 Task: Add Flying Embers Pineapple Sunset to the cart.
Action: Mouse moved to (725, 238)
Screenshot: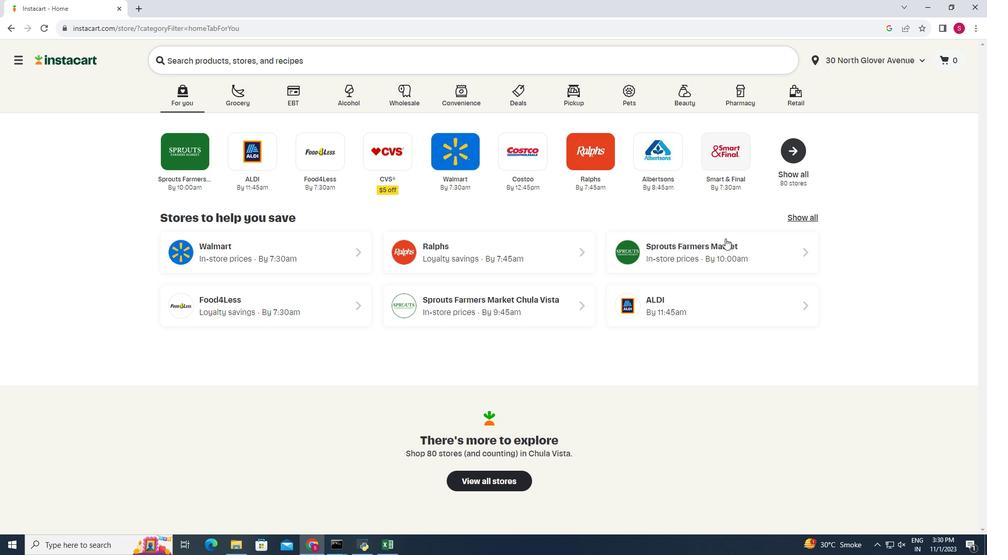 
Action: Mouse pressed left at (725, 238)
Screenshot: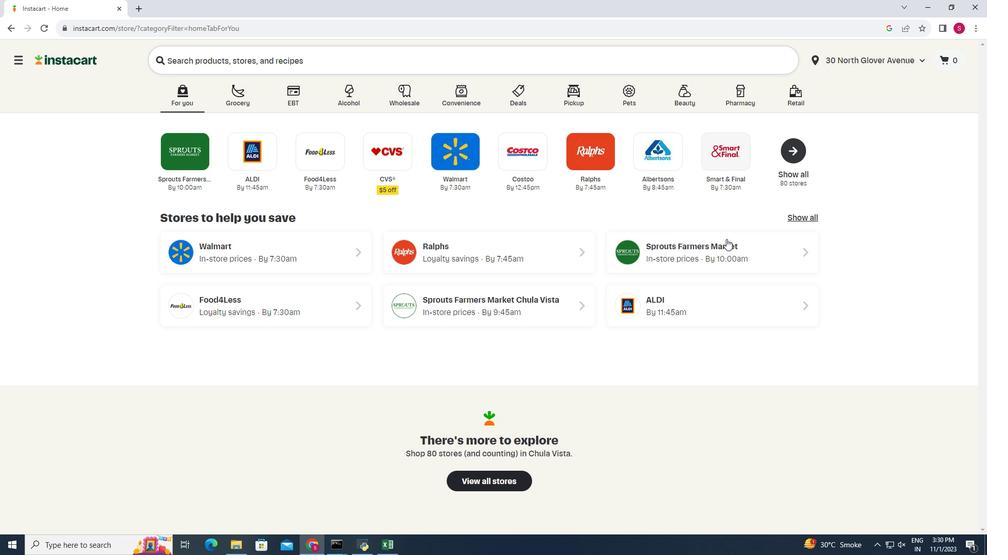 
Action: Mouse moved to (43, 510)
Screenshot: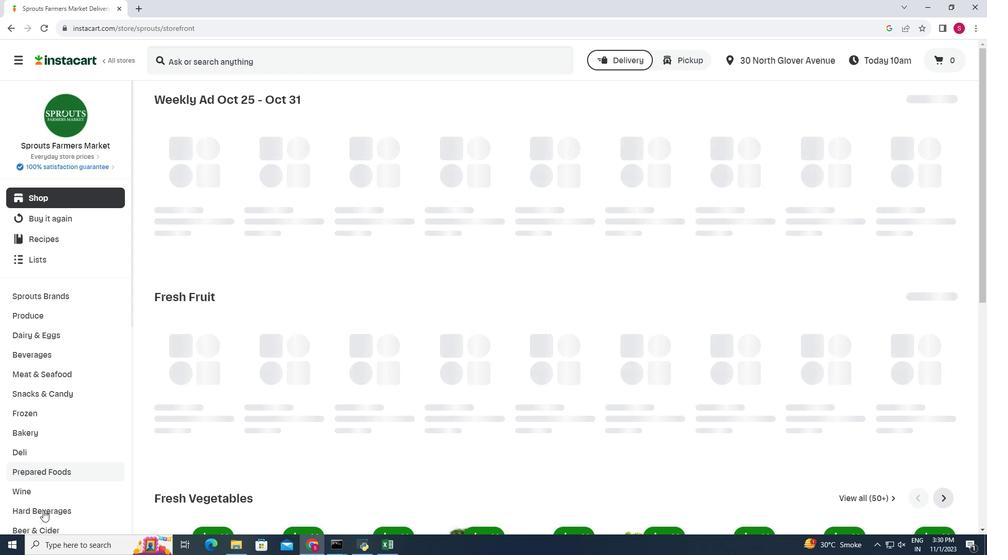 
Action: Mouse pressed left at (43, 510)
Screenshot: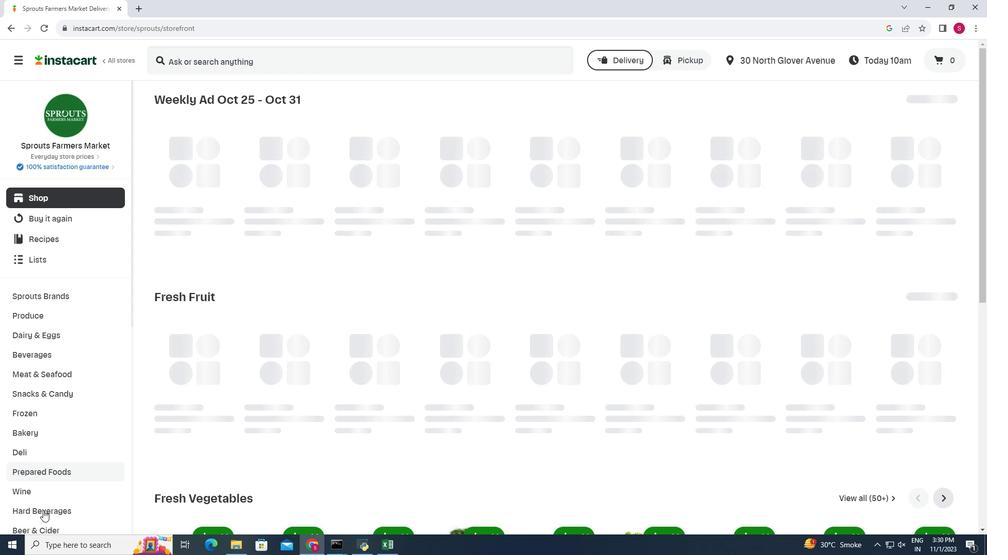 
Action: Mouse moved to (331, 129)
Screenshot: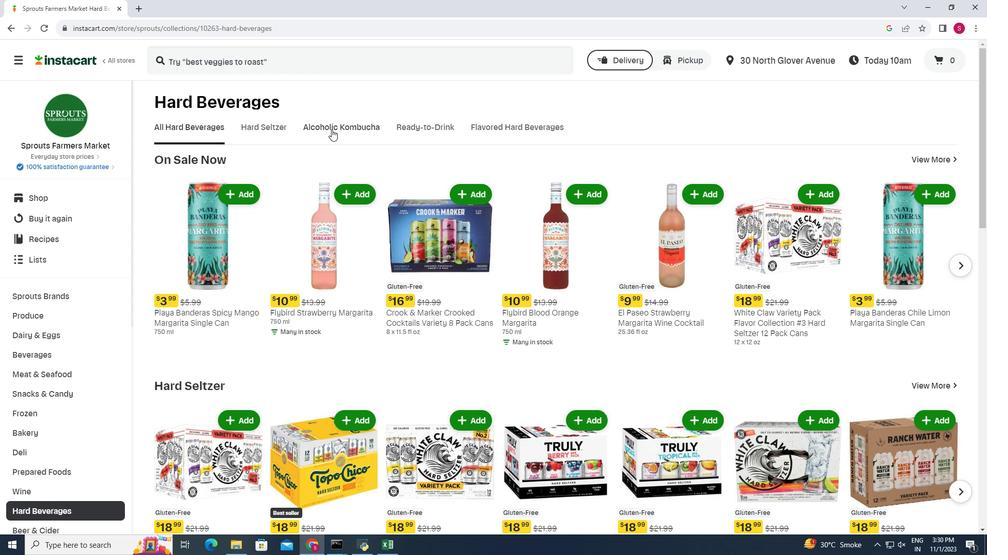 
Action: Mouse pressed left at (331, 129)
Screenshot: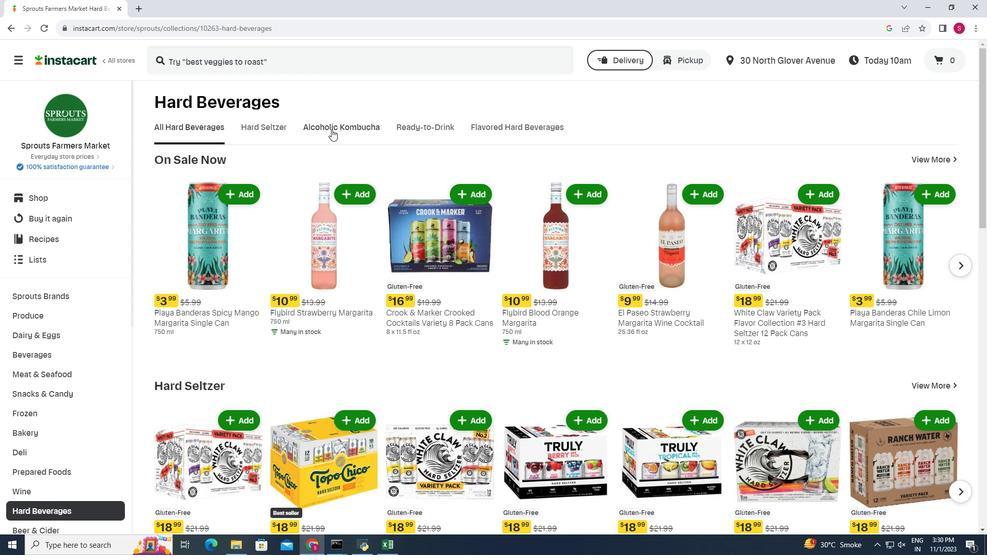 
Action: Mouse moved to (866, 402)
Screenshot: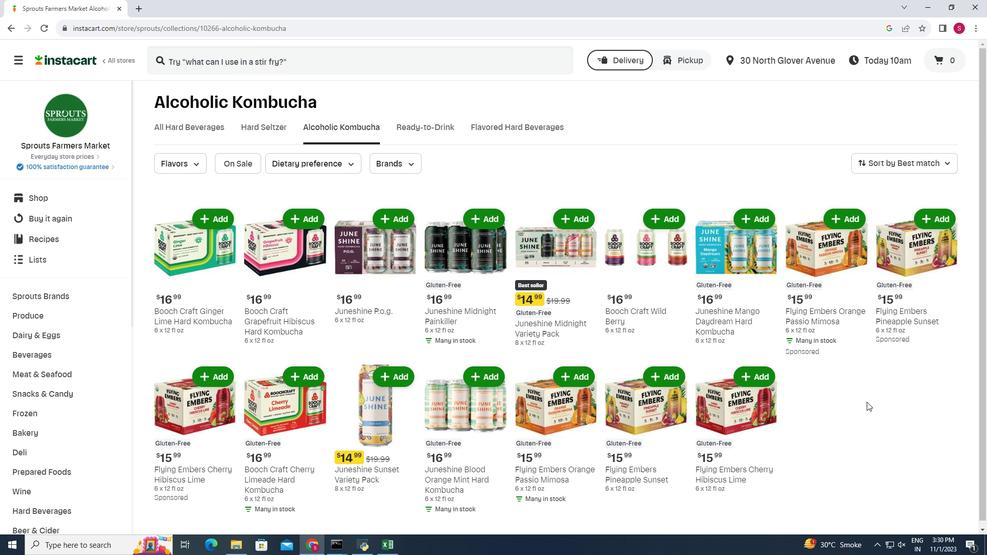 
Action: Mouse scrolled (866, 401) with delta (0, 0)
Screenshot: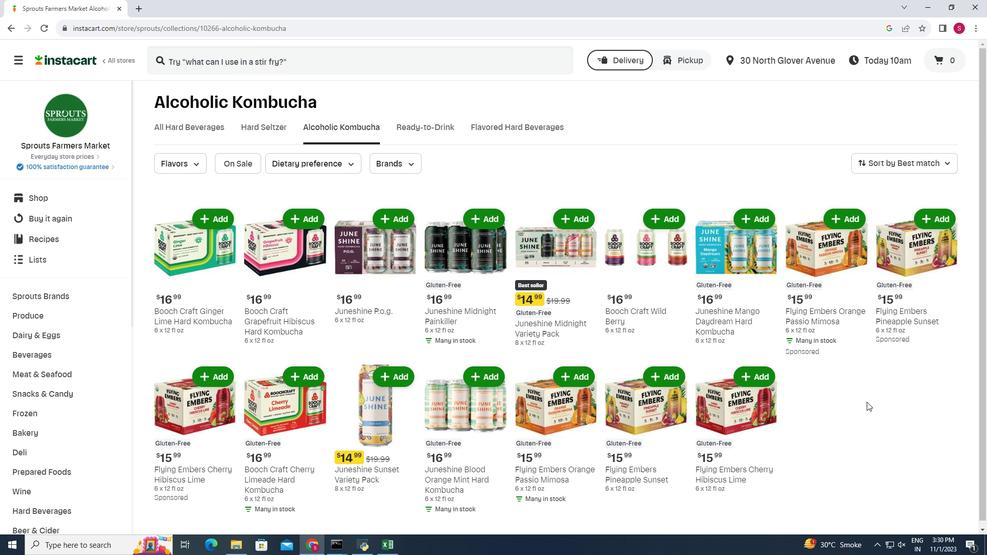 
Action: Mouse scrolled (866, 401) with delta (0, 0)
Screenshot: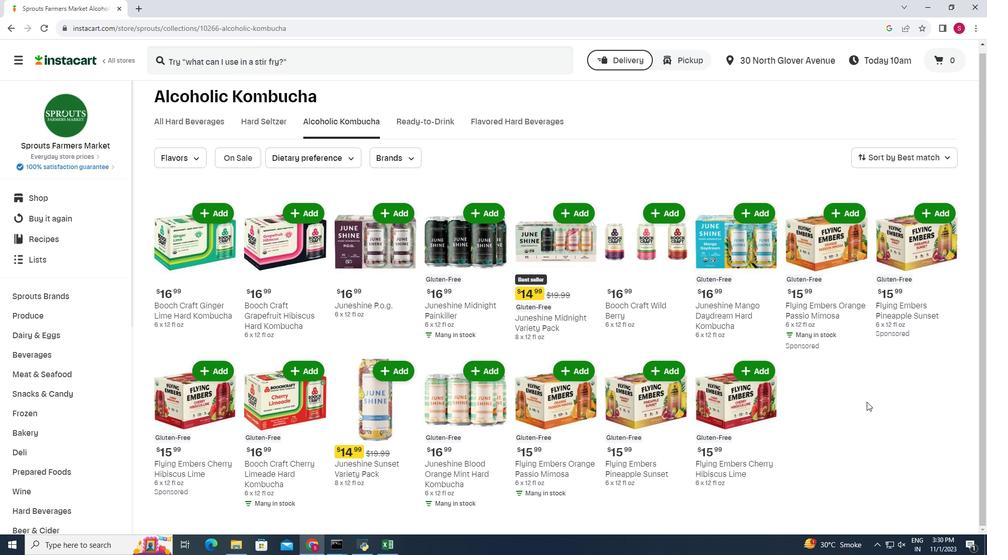 
Action: Mouse moved to (925, 207)
Screenshot: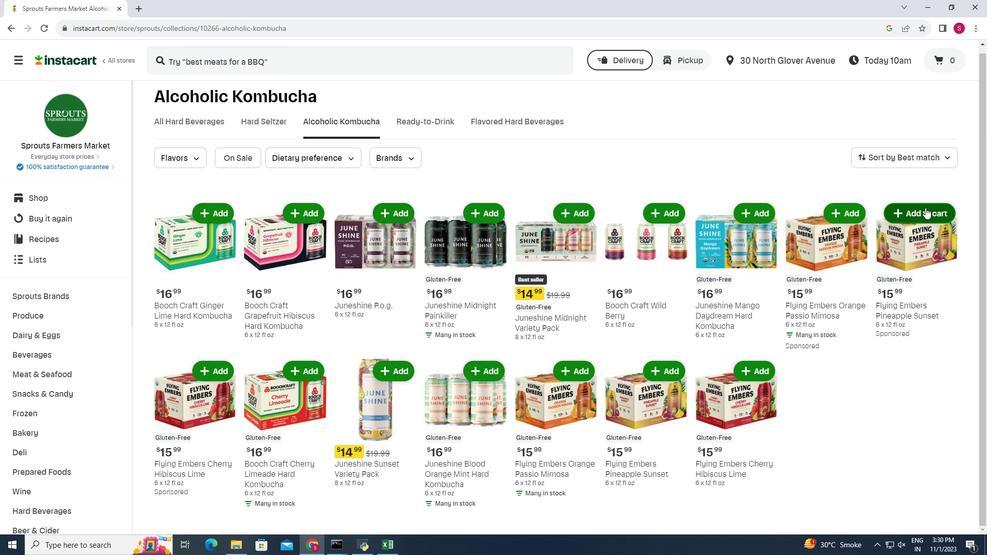 
Action: Mouse pressed left at (925, 207)
Screenshot: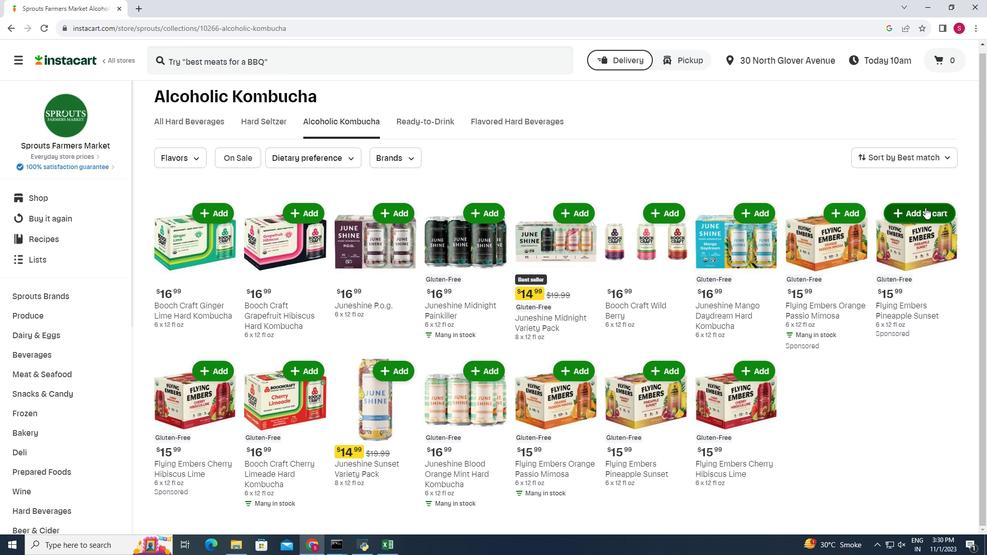 
Action: Mouse moved to (908, 187)
Screenshot: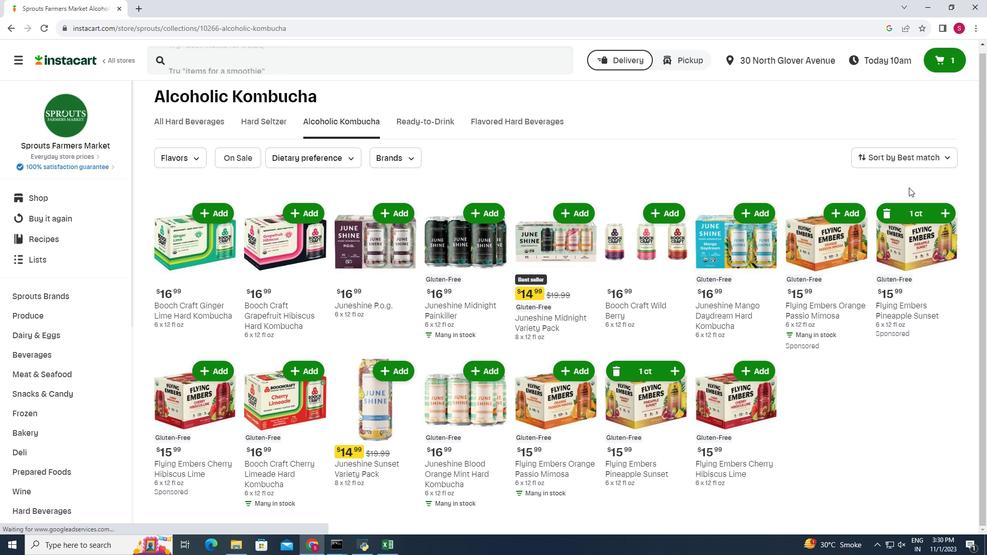 
